 Task: Organize a 30-minute customer feedback session for service improvement.
Action: Mouse moved to (583, 255)
Screenshot: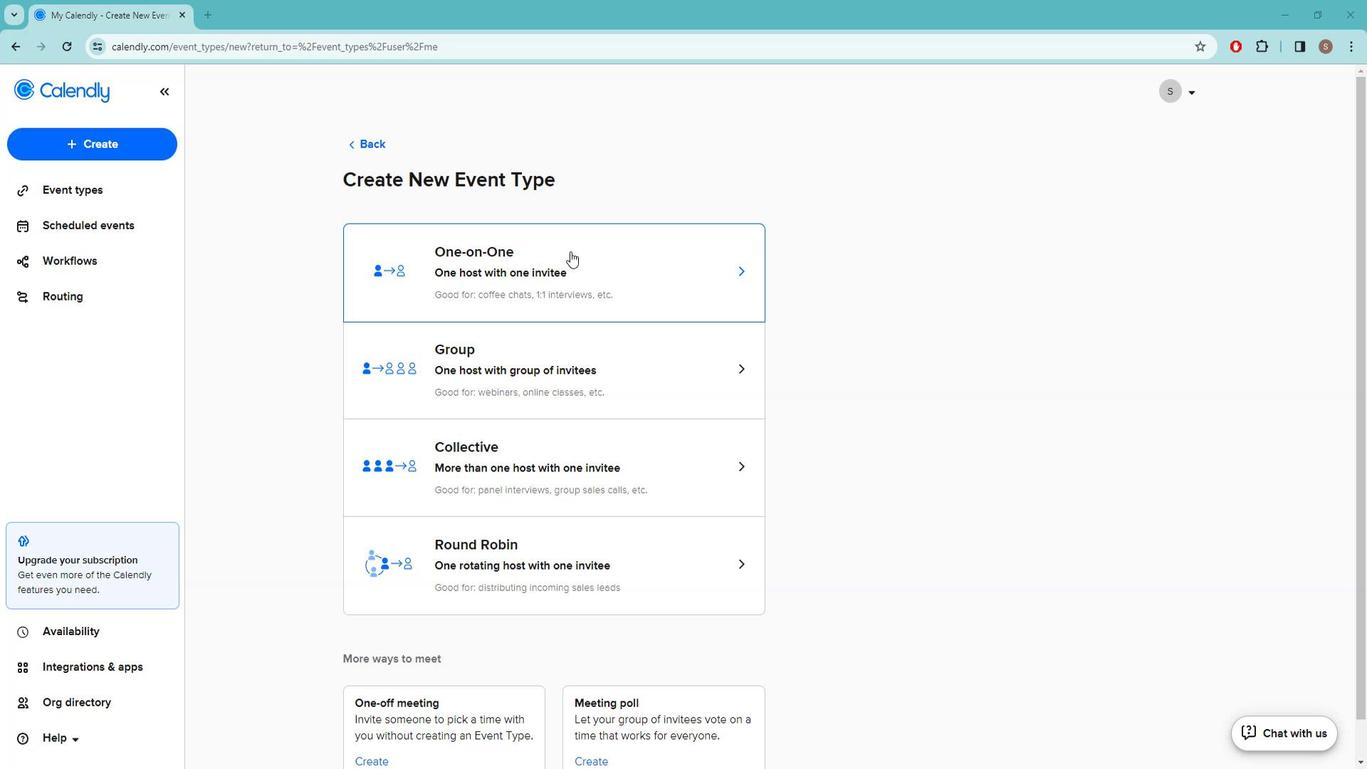 
Action: Mouse pressed left at (583, 255)
Screenshot: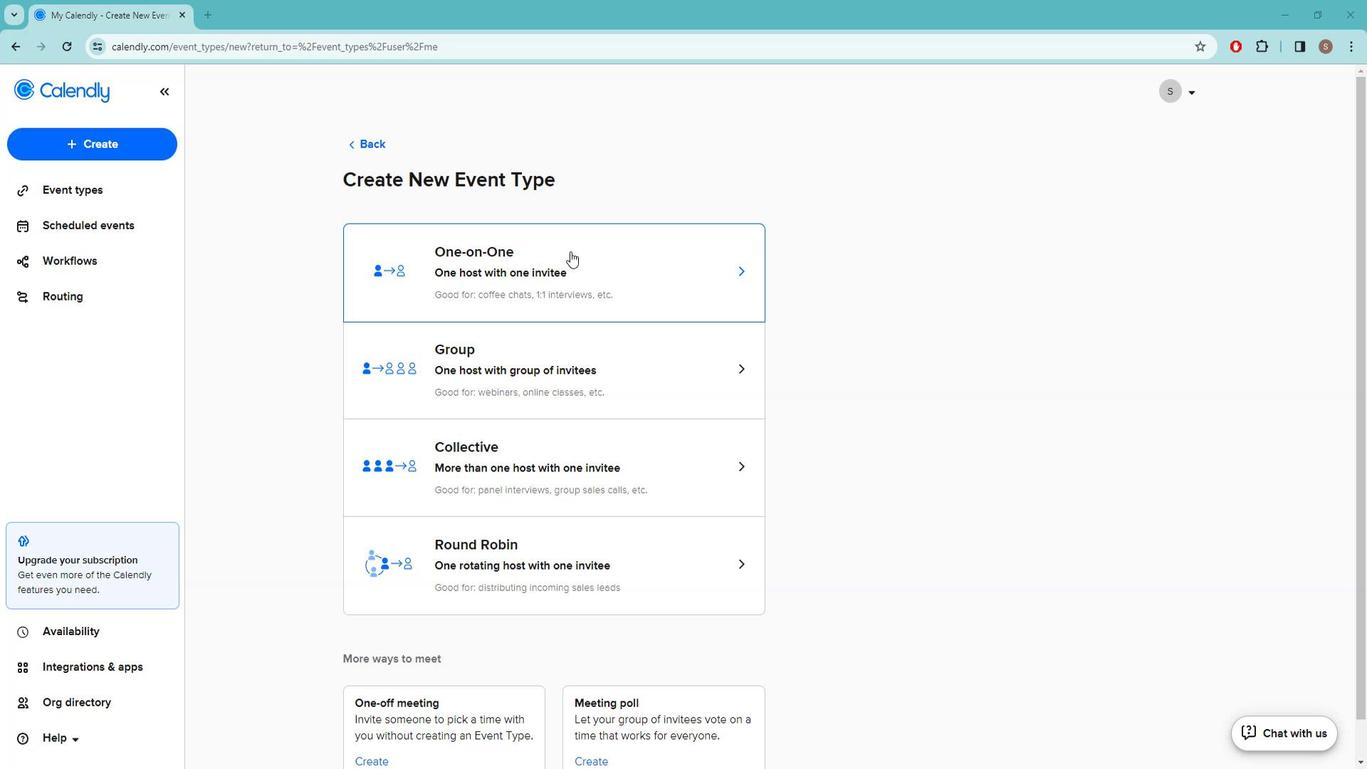 
Action: Mouse moved to (164, 217)
Screenshot: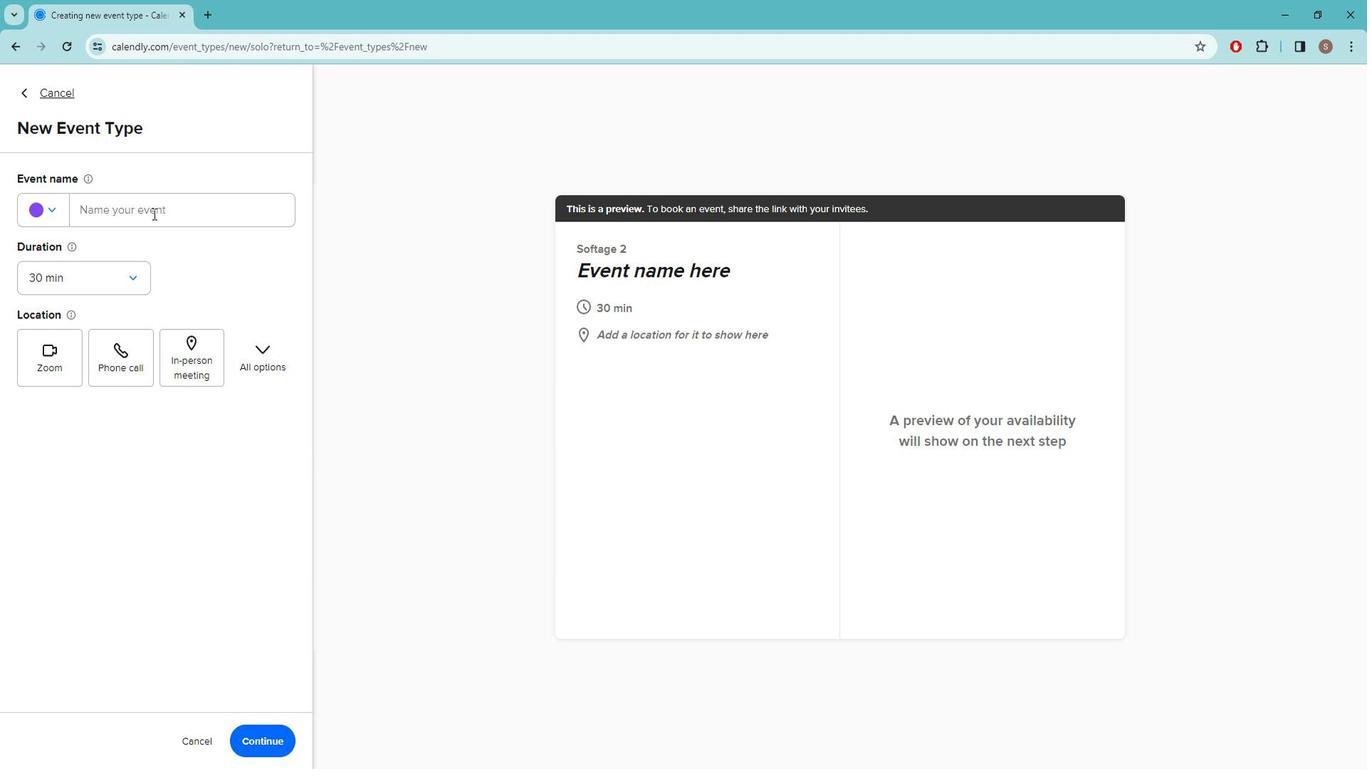 
Action: Mouse pressed left at (164, 217)
Screenshot: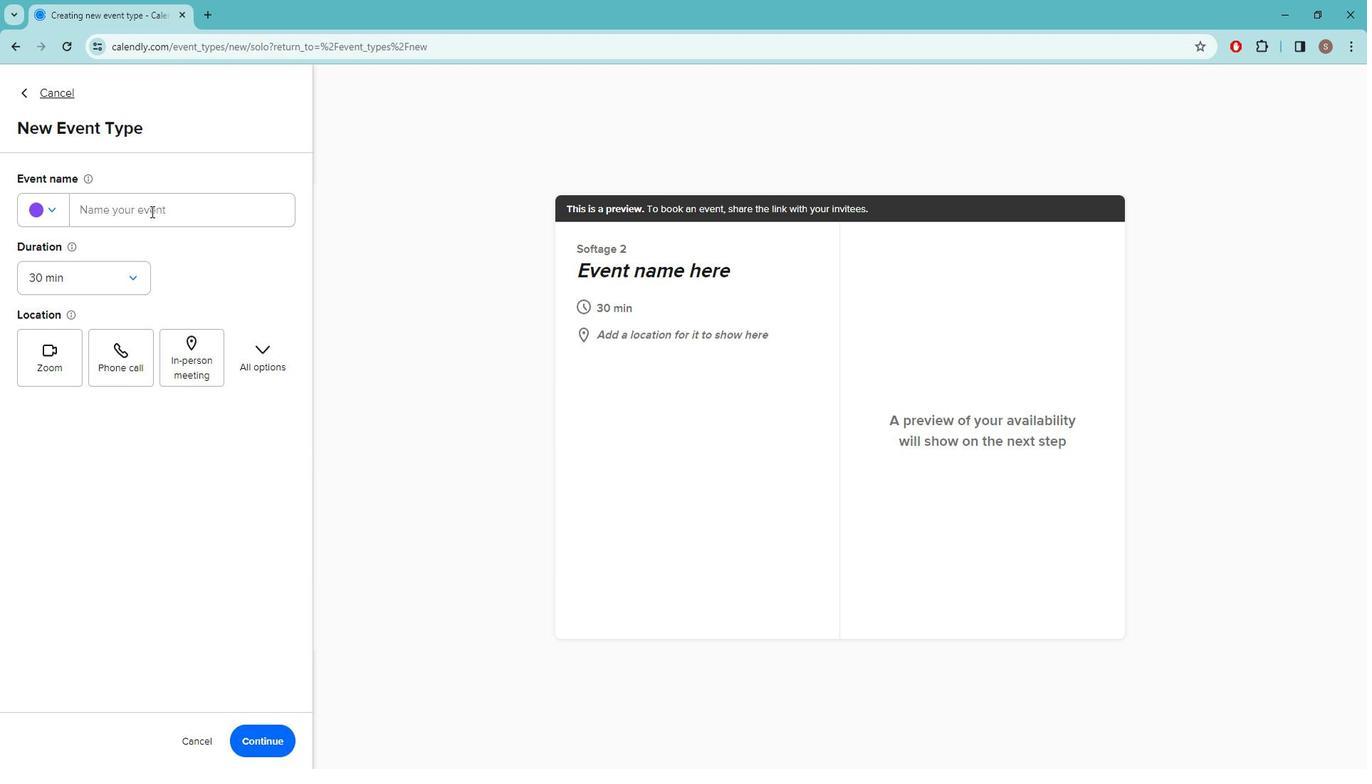 
Action: Key pressed s<Key.caps_lock>ERVICE<Key.space><Key.caps_lock>e<Key.caps_lock>XCELLENCE<Key.space><Key.caps_lock>f<Key.caps_lock>EEDBACK<Key.space><Key.caps_lock>s<Key.caps_lock>ESSION<Key.space>
Screenshot: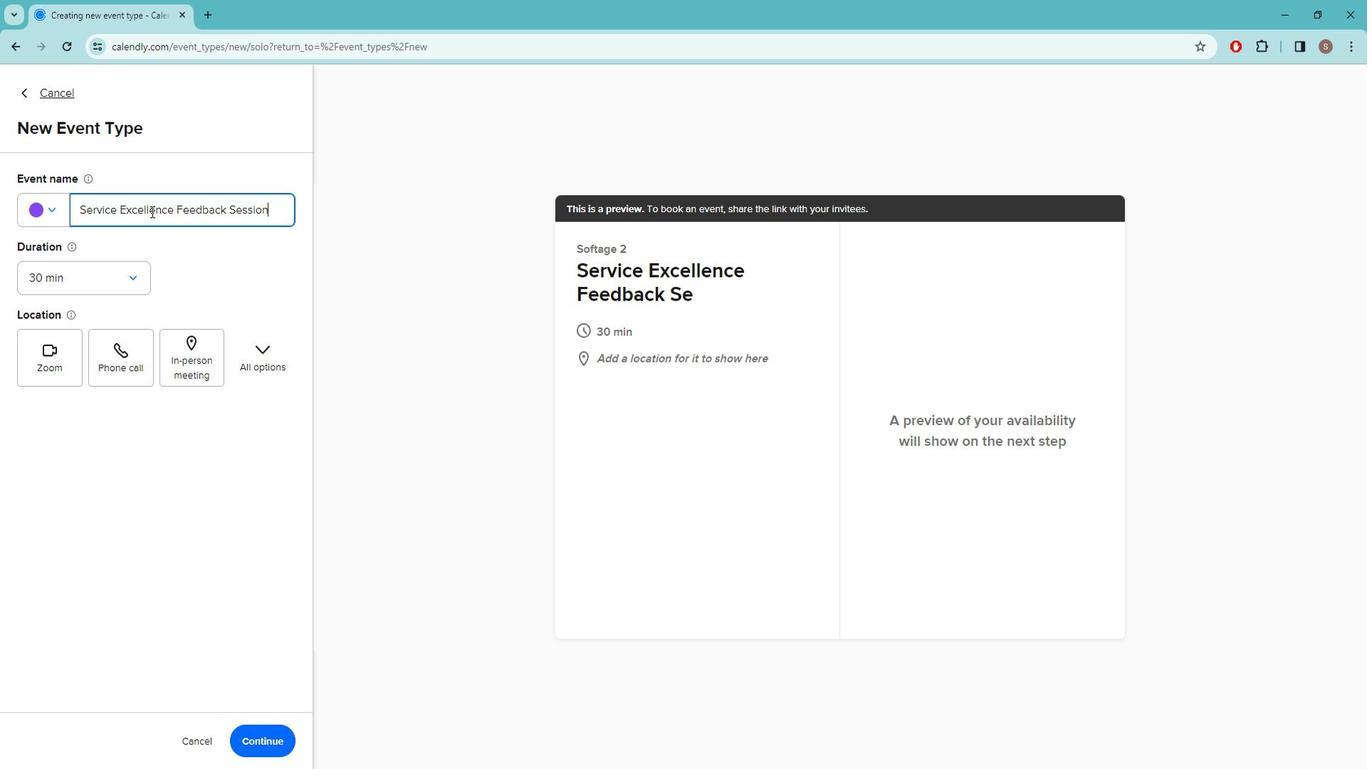 
Action: Mouse moved to (70, 346)
Screenshot: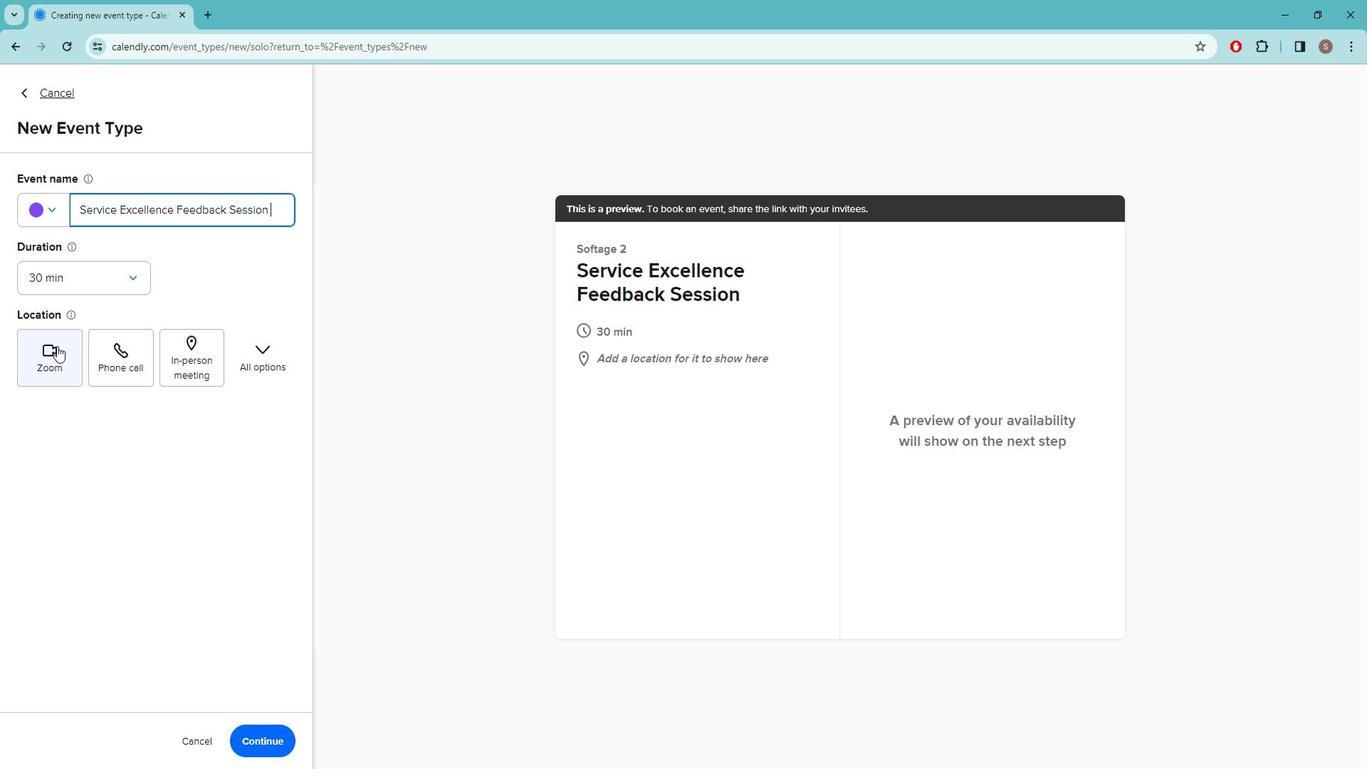 
Action: Mouse pressed left at (70, 346)
Screenshot: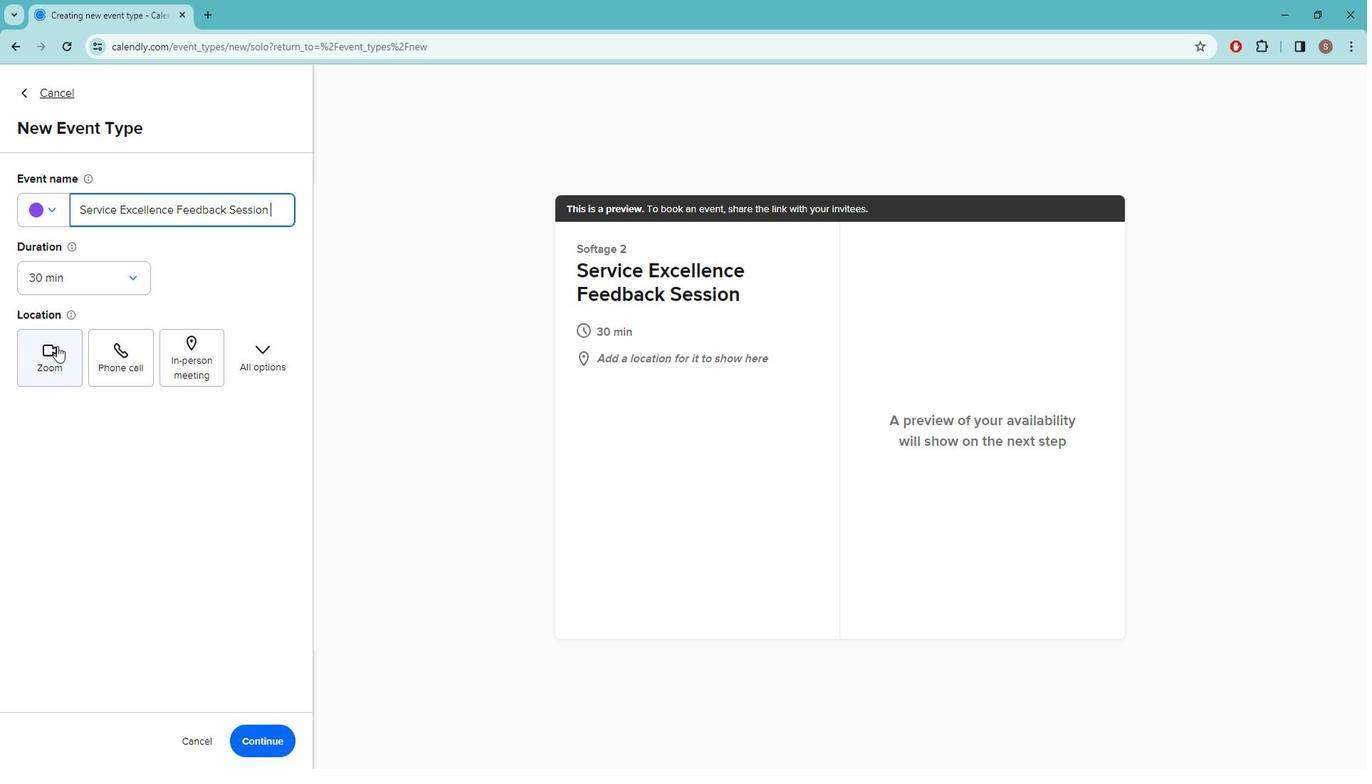 
Action: Mouse moved to (291, 724)
Screenshot: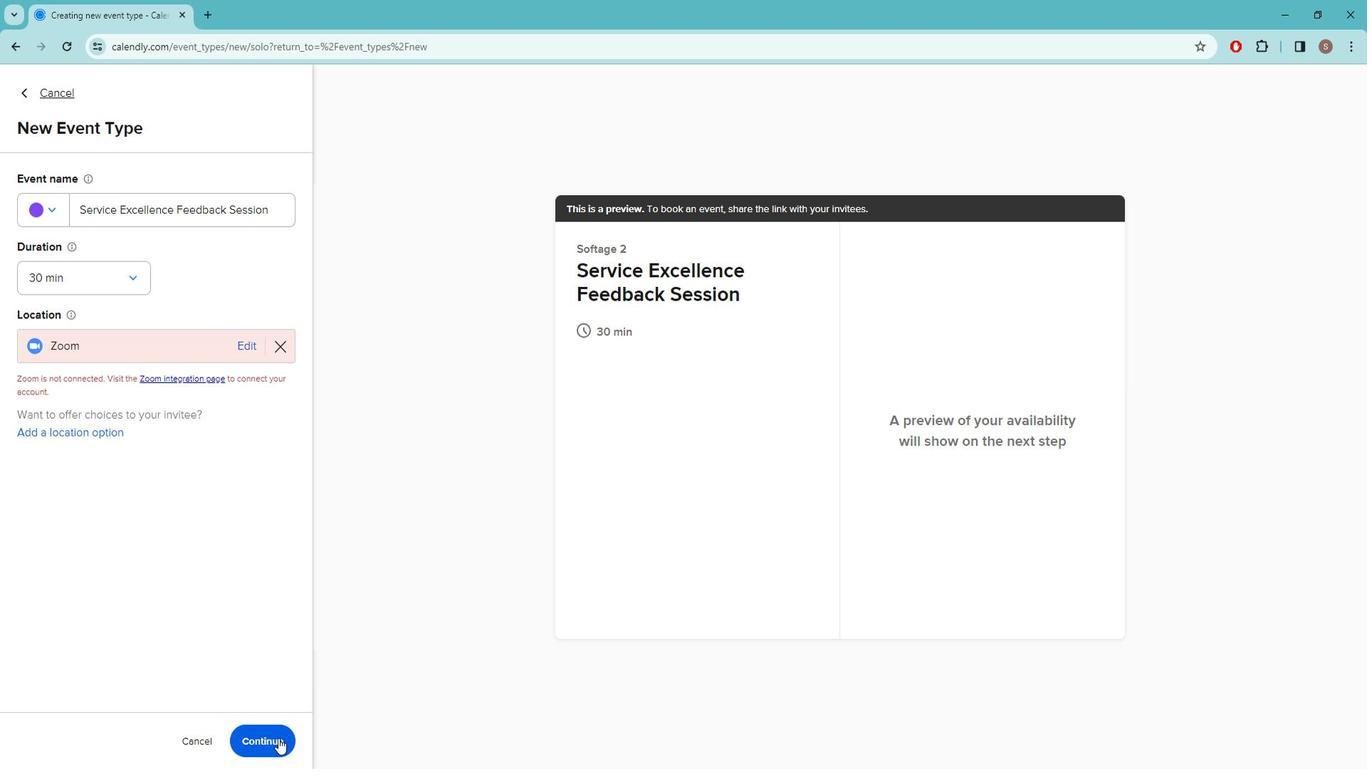 
Action: Mouse pressed left at (291, 724)
Screenshot: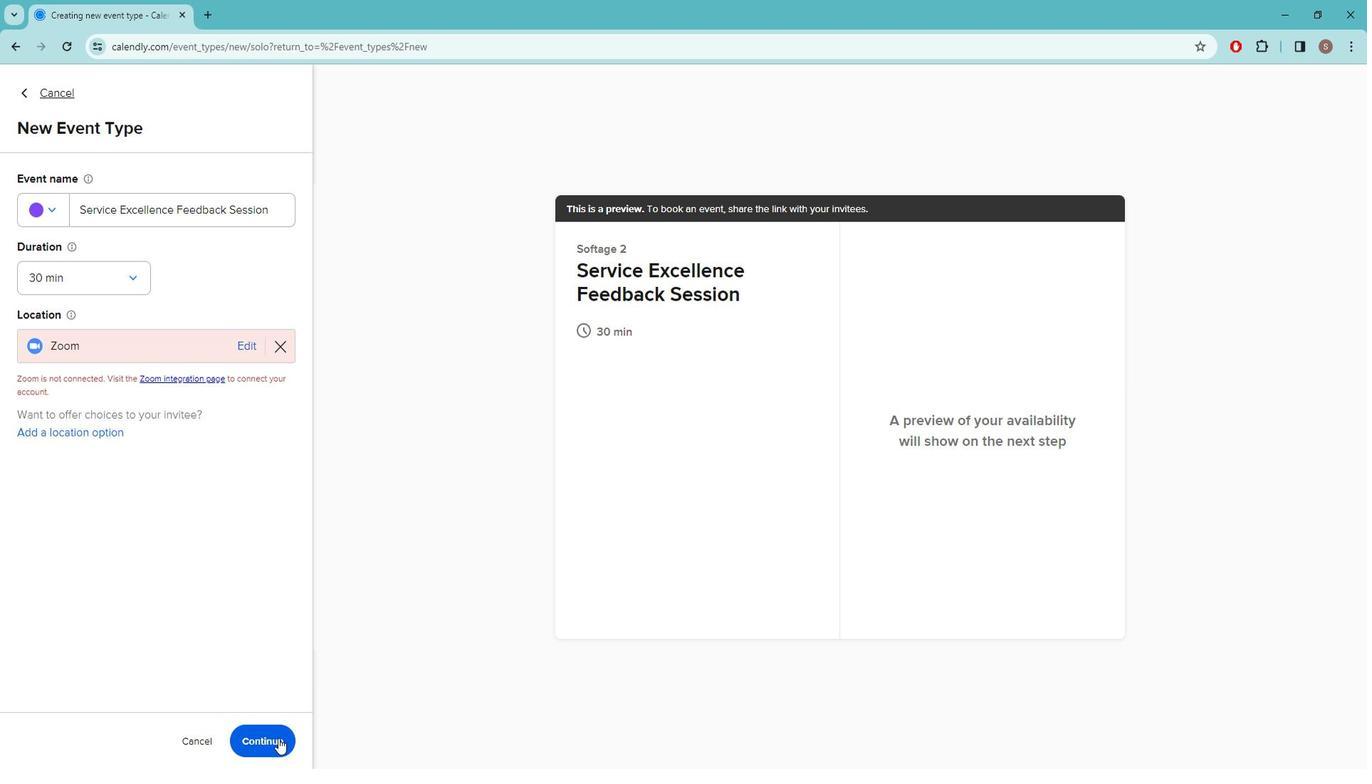 
Action: Mouse moved to (215, 254)
Screenshot: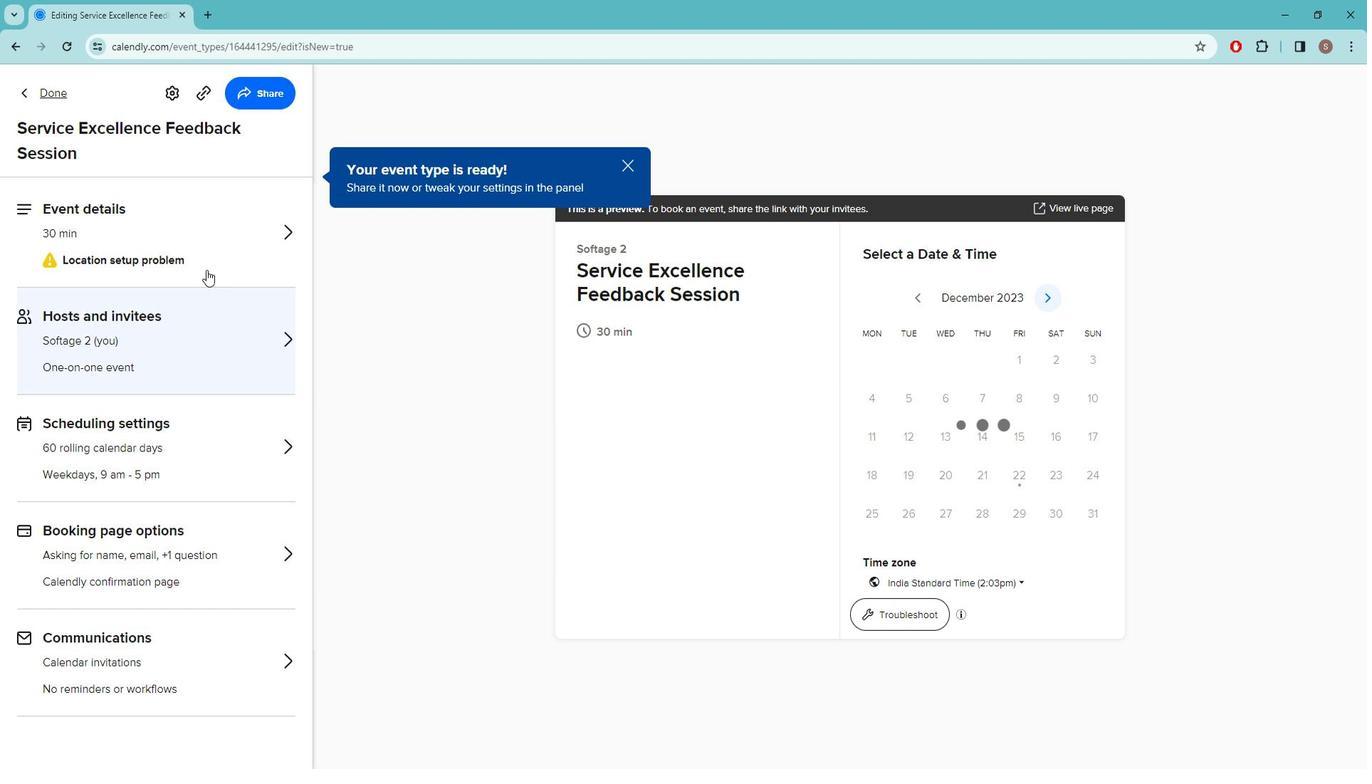 
Action: Mouse pressed left at (215, 254)
Screenshot: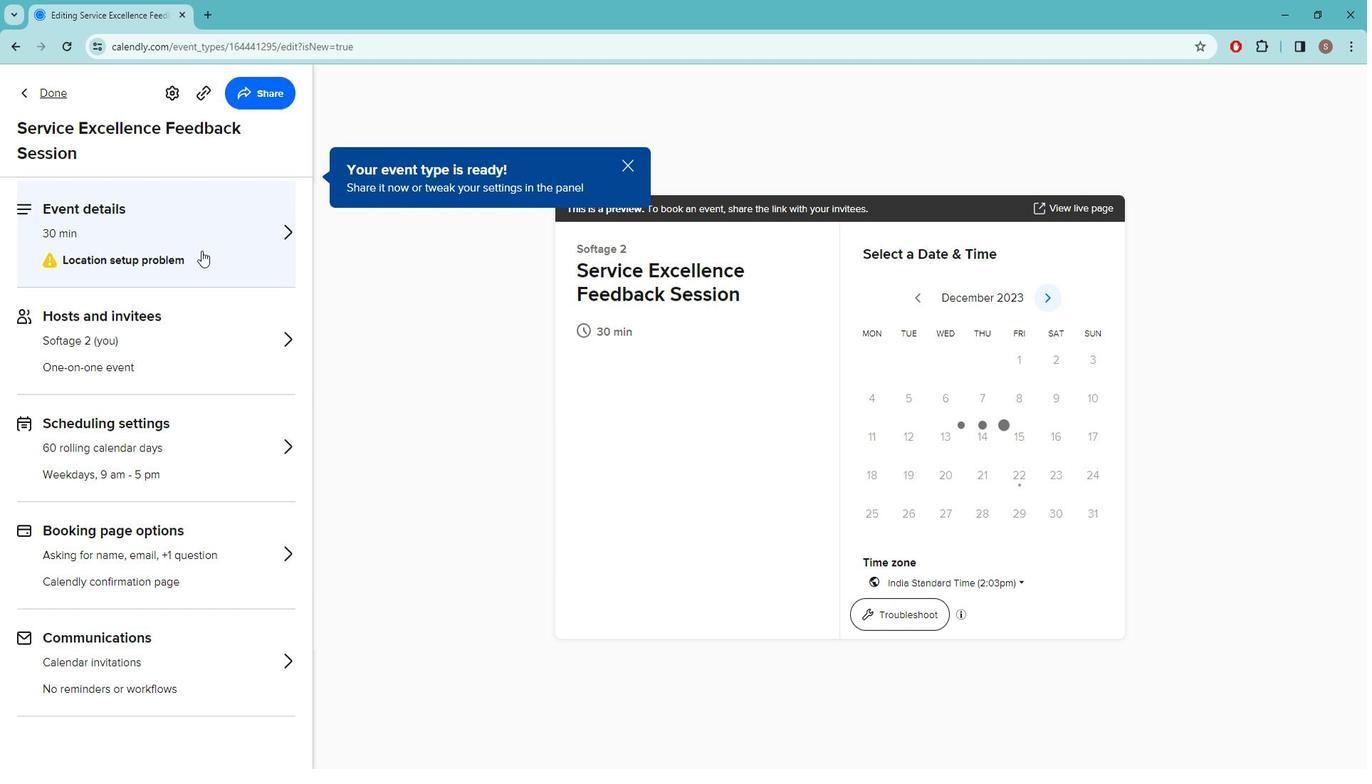 
Action: Mouse moved to (166, 537)
Screenshot: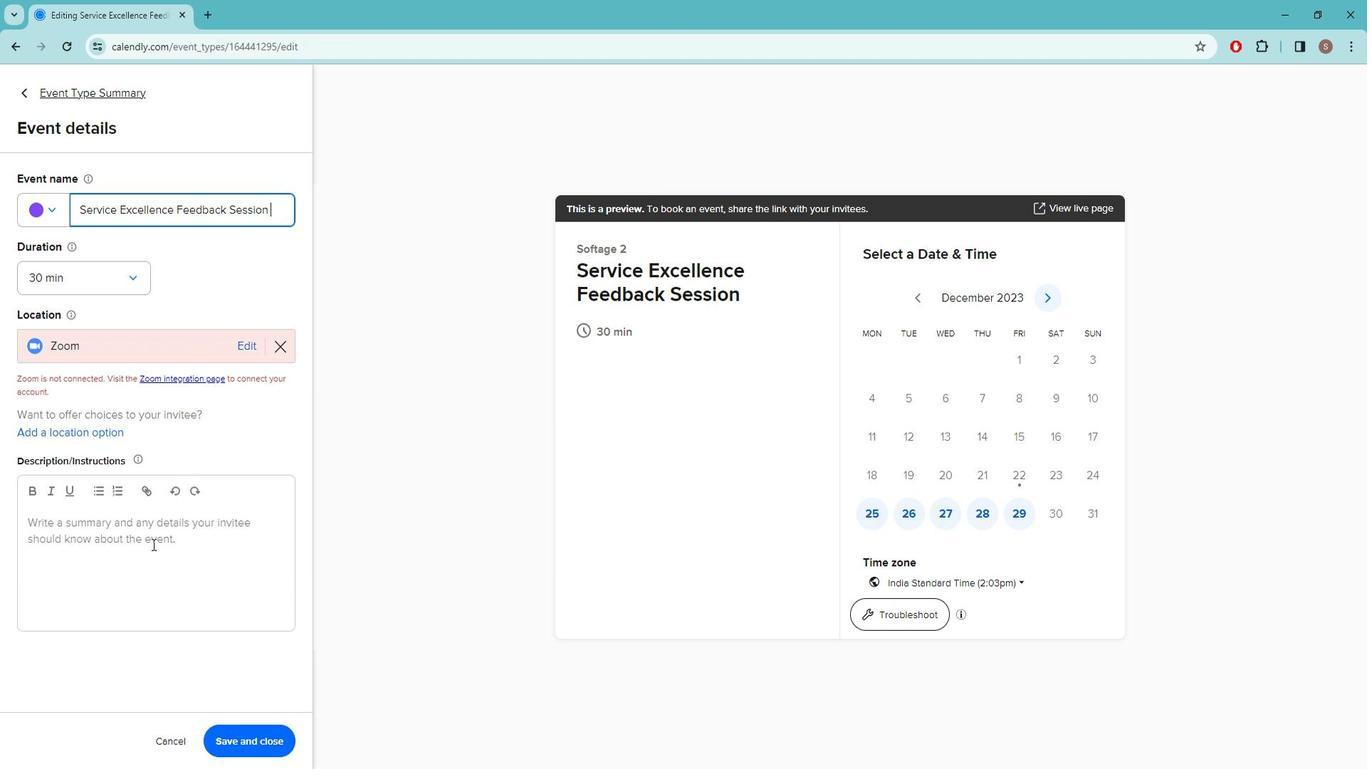 
Action: Mouse pressed left at (166, 537)
Screenshot: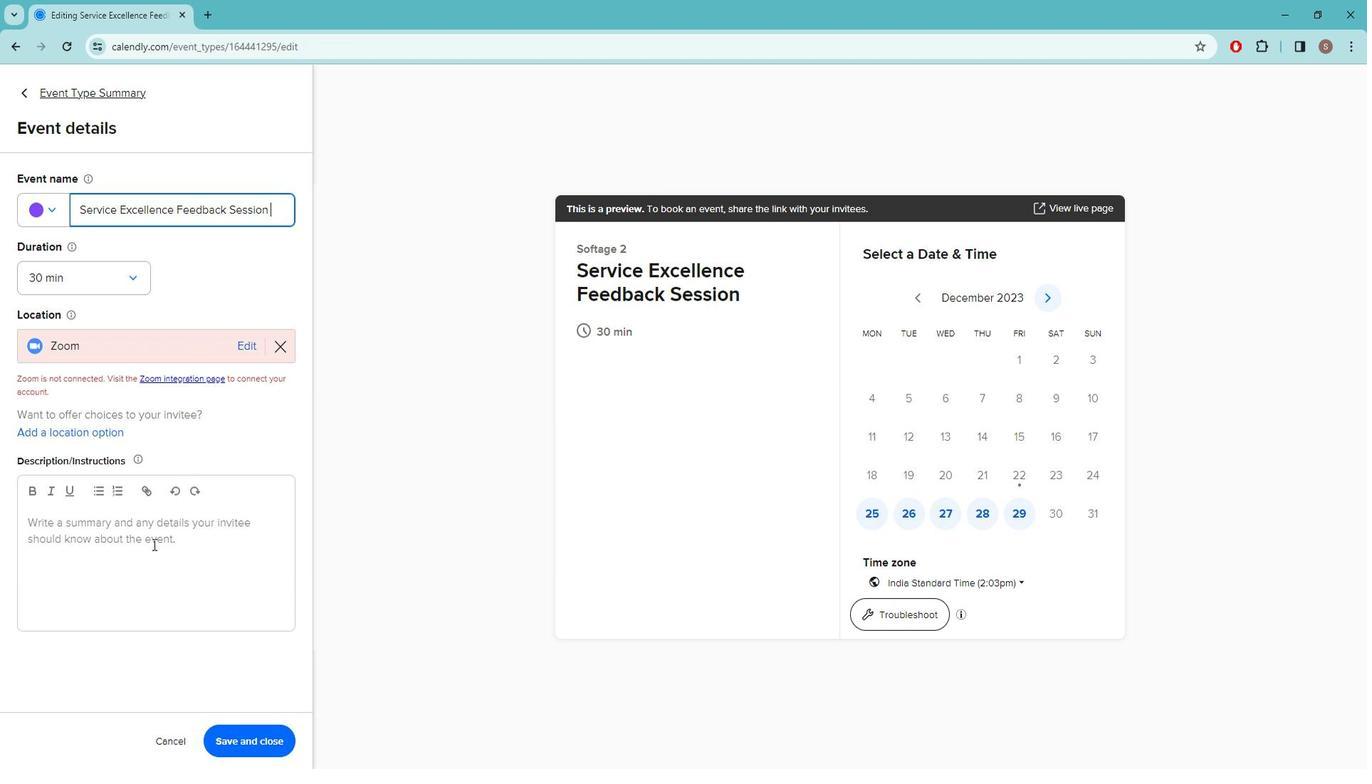 
Action: Key pressed <Key.caps_lock>p<Key.caps_lock>LEASE<Key.space>JOIN<Key.space>US<Key.space>FOR<Key.space>A<Key.space>CUSTOMER<Key.space>FEEDBACK<Key.space>SESSION,<Key.space>WHERE<Key.space>YOU'LL<Key.space>HAVE<Key.space>H<Key.backspace>THE<Key.space>OPPORTUNITY<Key.space>TO<Key.space>SHAE<Key.backspace>RE<Key.space>YOUR<Key.space>INSIGHTS,<Key.space>SUGGESTIONS,<Key.space>AND<Key.space>COMMENTS<Key.space>DIRECTLY<Key.space>WITH<Key.space>OUR<Key.space>TEM<Key.backspace>AM.<Key.space><Key.caps_lock>y<Key.caps_lock>OUR<Key.space><Key.caps_lock><Key.caps_lock>FEEDBACK<Key.space>IS<Key.space>CRUCIAL<Key.space>IS<Key.space>GUIDING<Key.space>OUR<Key.space>EFFORTS<Key.space>FOR<Key.space>CONTINUOUS<Key.space>IMPROVEMENT.<Key.space>
Screenshot: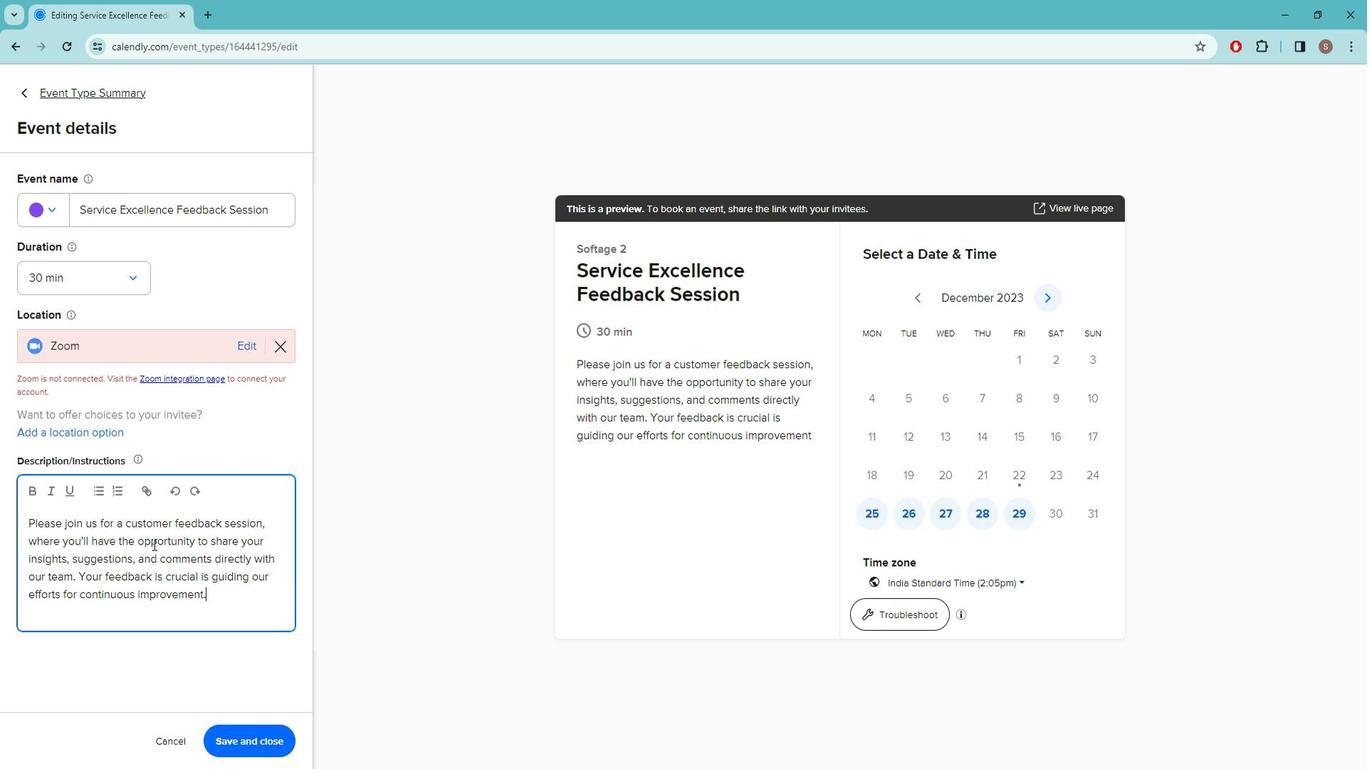 
Action: Mouse moved to (254, 731)
Screenshot: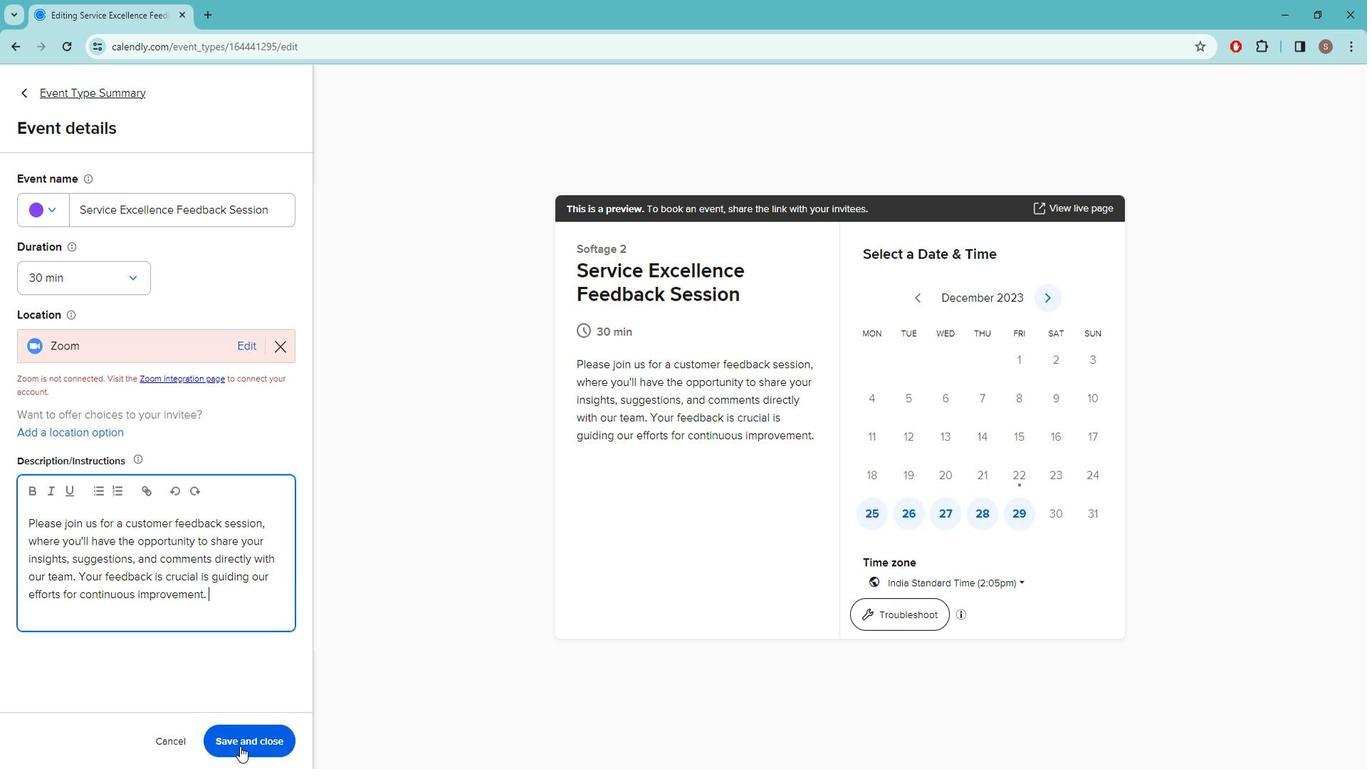 
Action: Mouse pressed left at (254, 731)
Screenshot: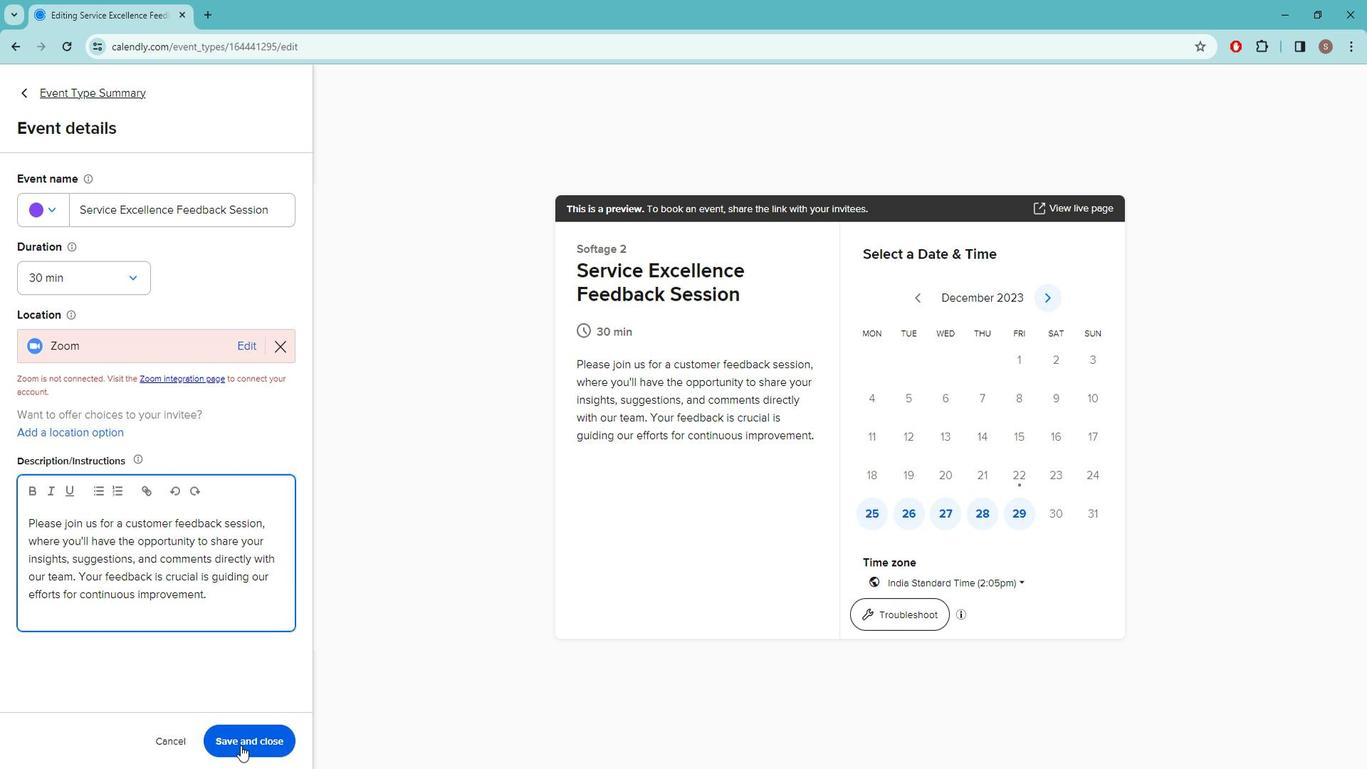 
